 Task: Create a rule when the name of a card starts with text .
Action: Mouse moved to (1098, 92)
Screenshot: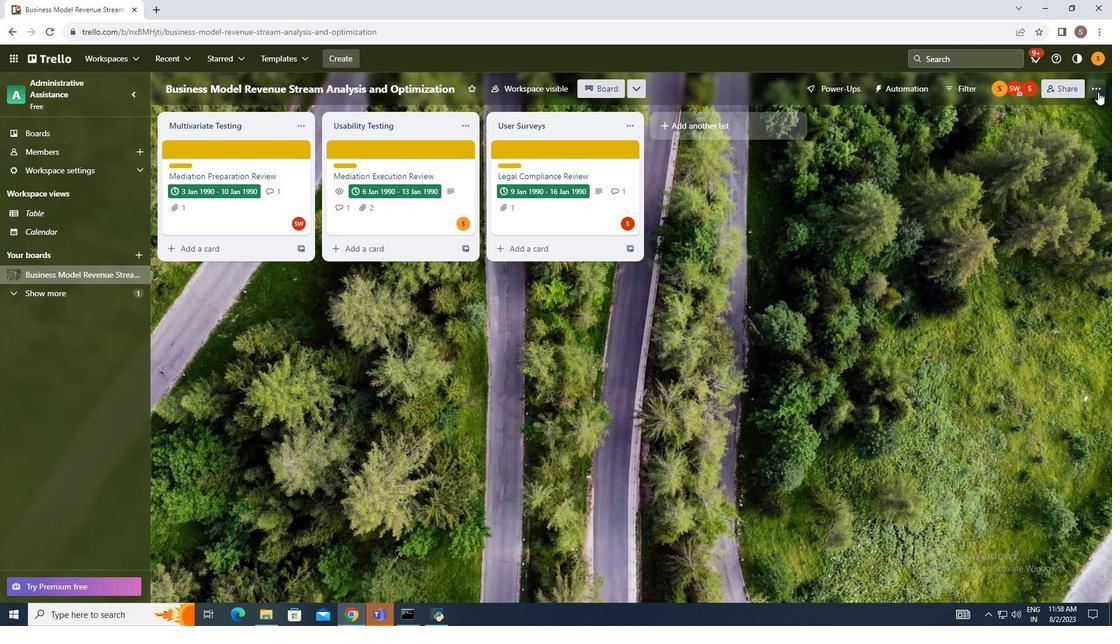 
Action: Mouse pressed left at (1098, 92)
Screenshot: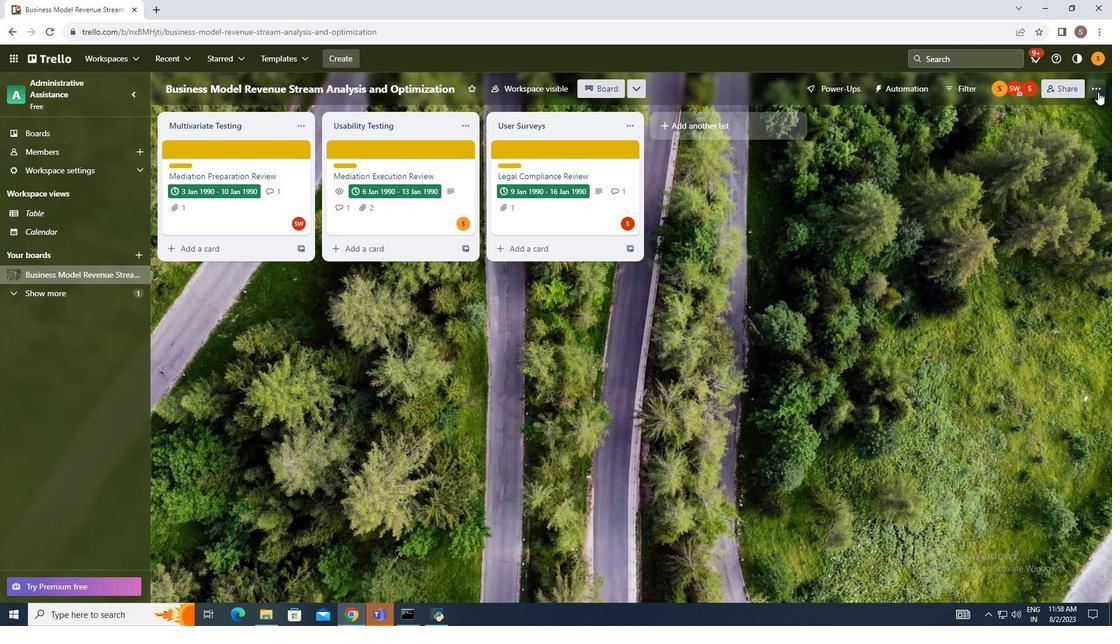 
Action: Mouse moved to (998, 245)
Screenshot: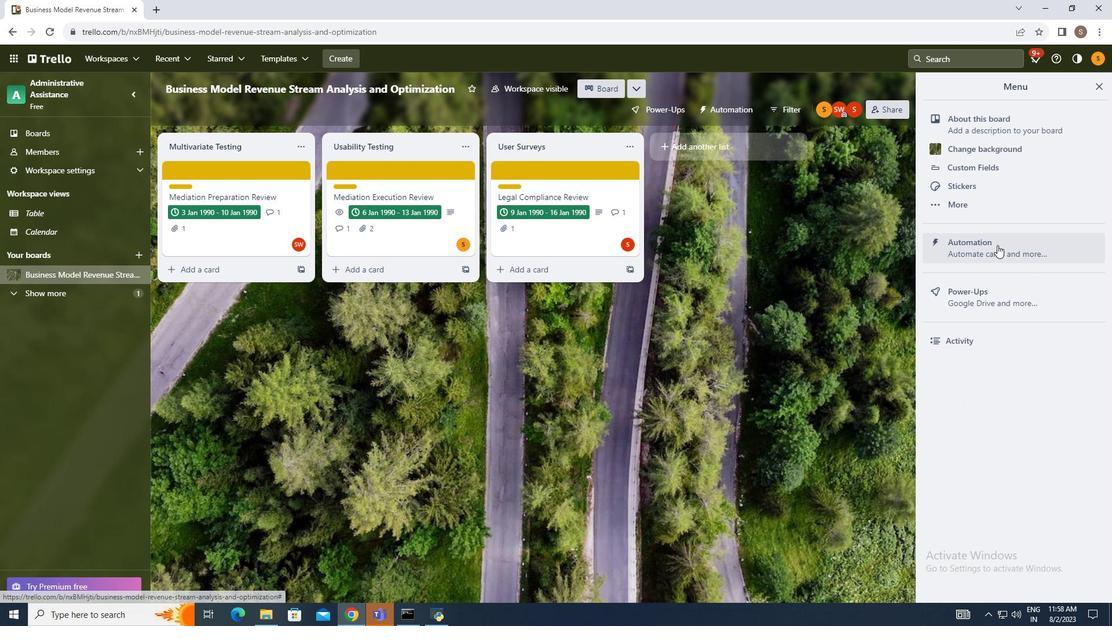 
Action: Mouse pressed left at (998, 245)
Screenshot: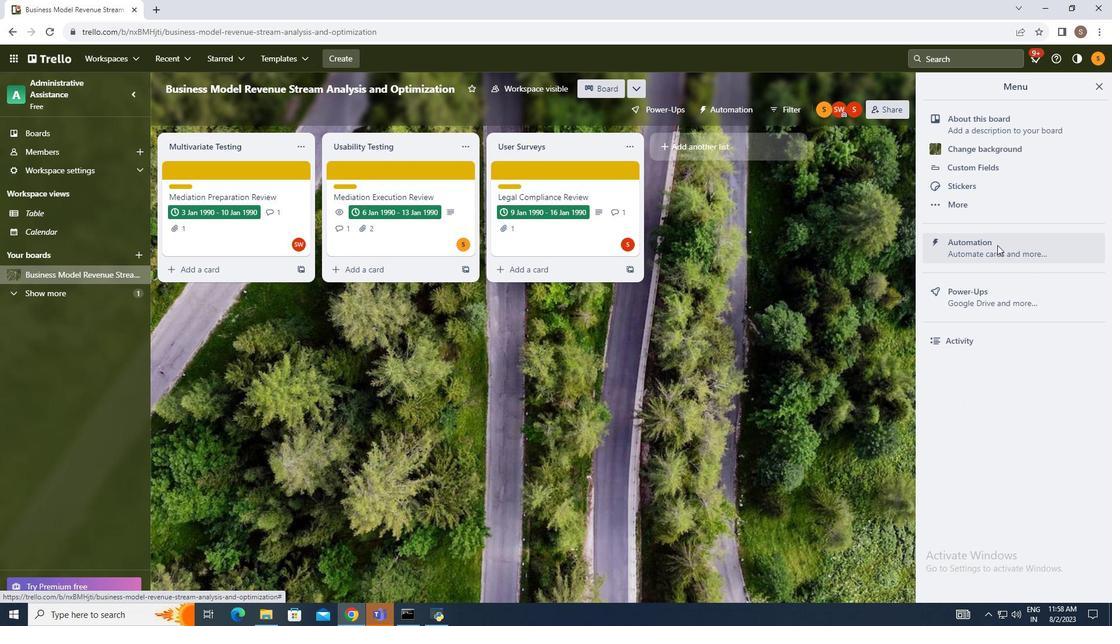 
Action: Mouse moved to (212, 207)
Screenshot: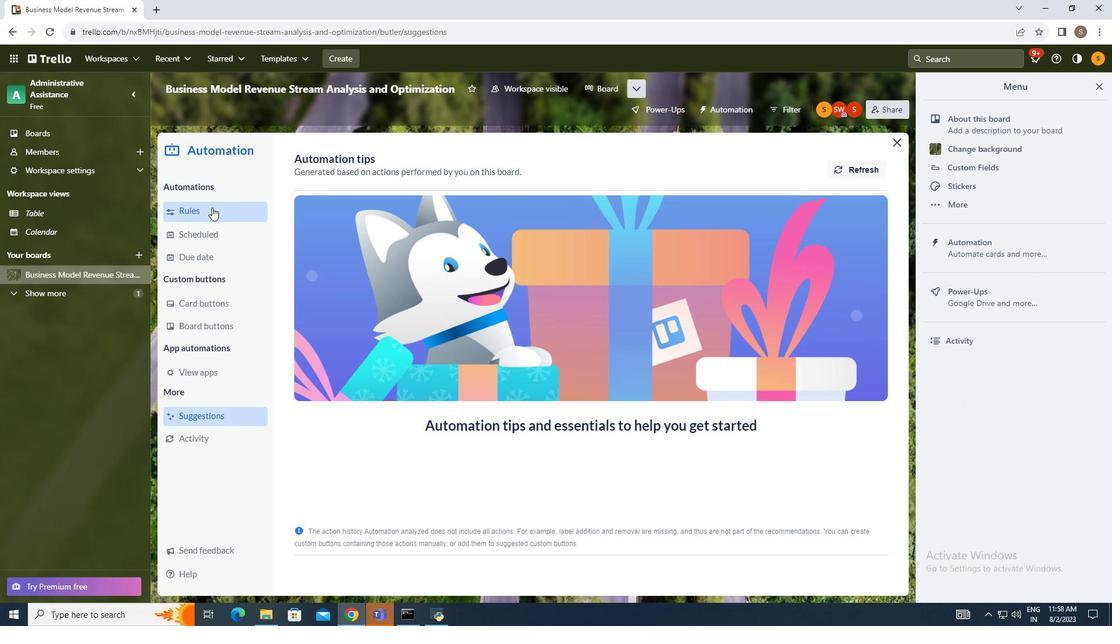 
Action: Mouse pressed left at (212, 207)
Screenshot: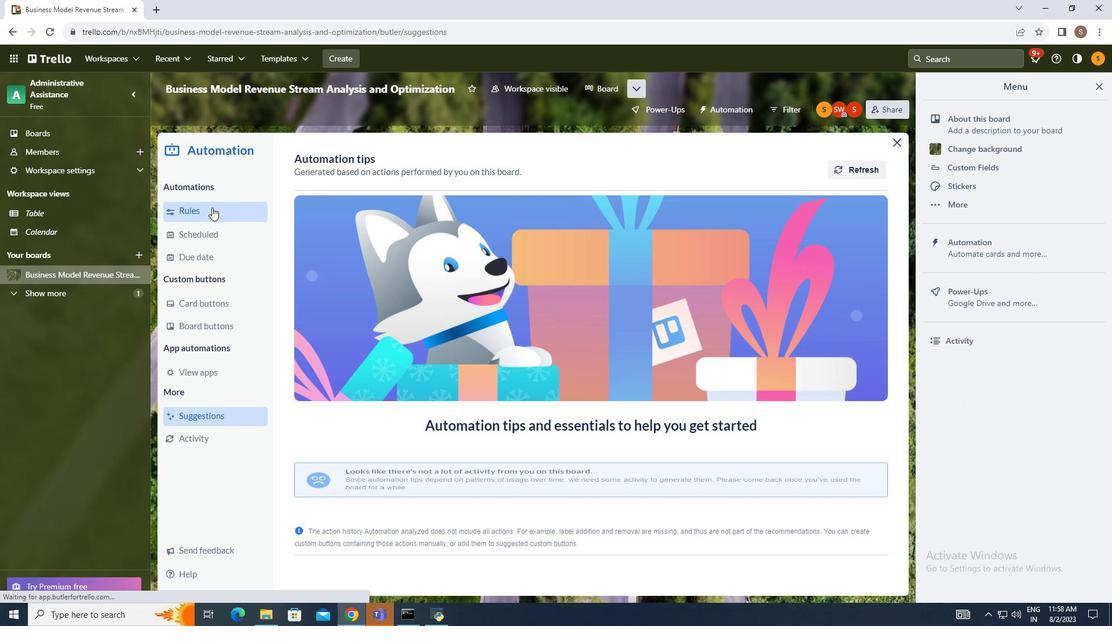 
Action: Mouse moved to (763, 163)
Screenshot: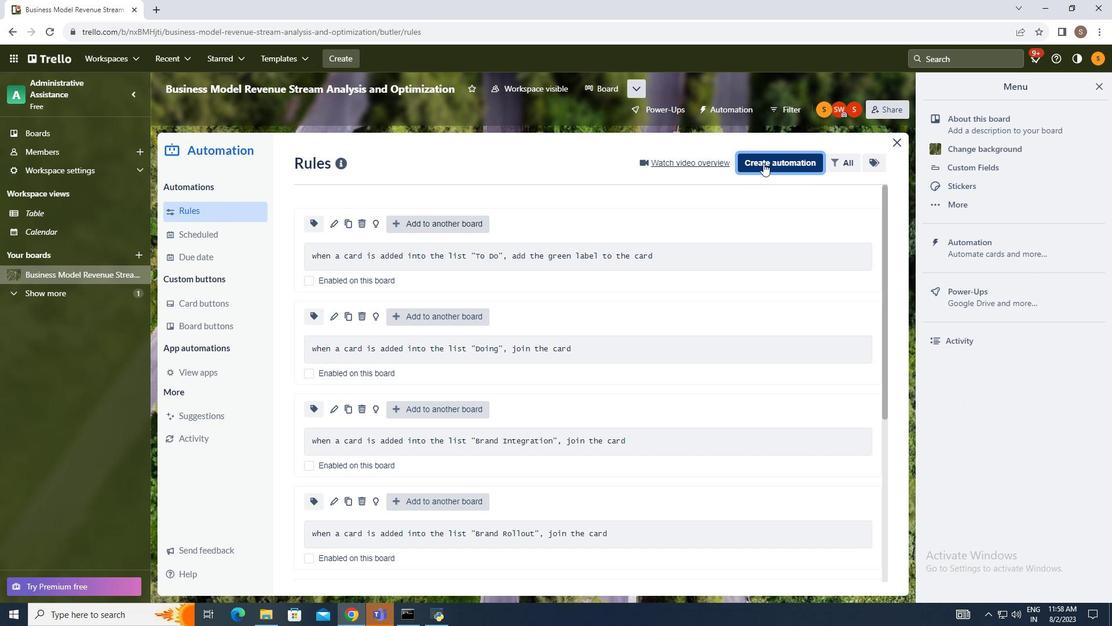 
Action: Mouse pressed left at (763, 163)
Screenshot: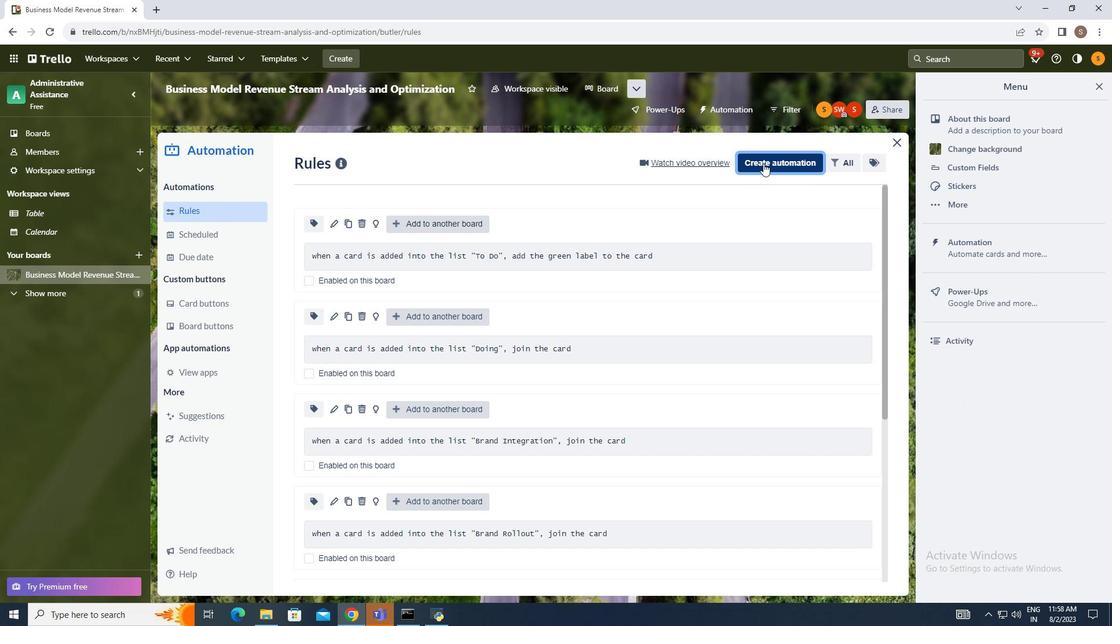 
Action: Mouse moved to (558, 269)
Screenshot: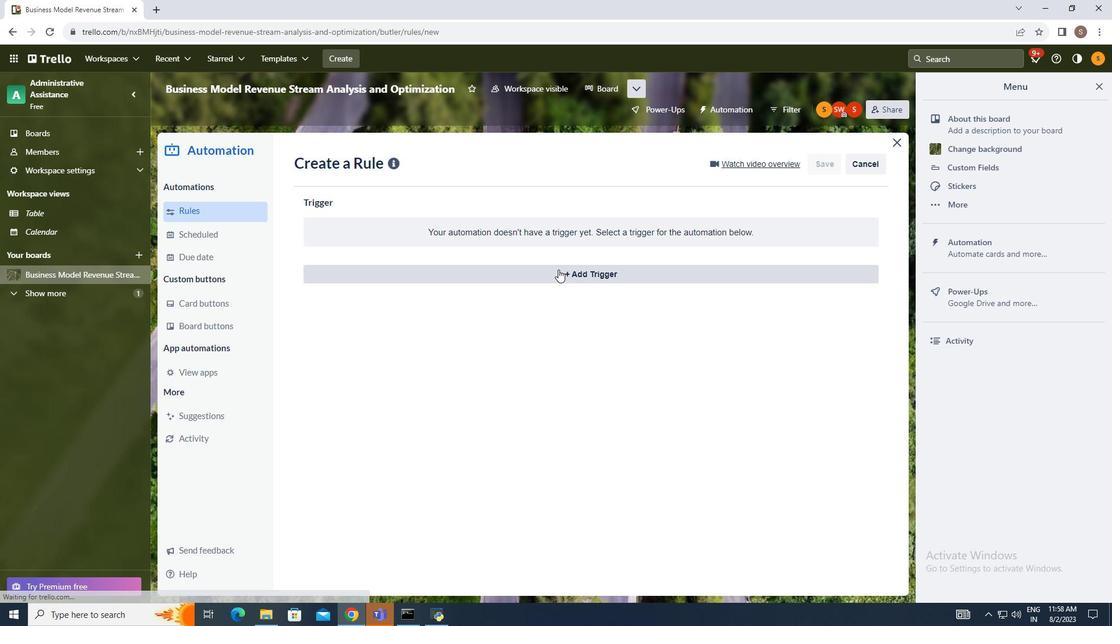 
Action: Mouse pressed left at (558, 269)
Screenshot: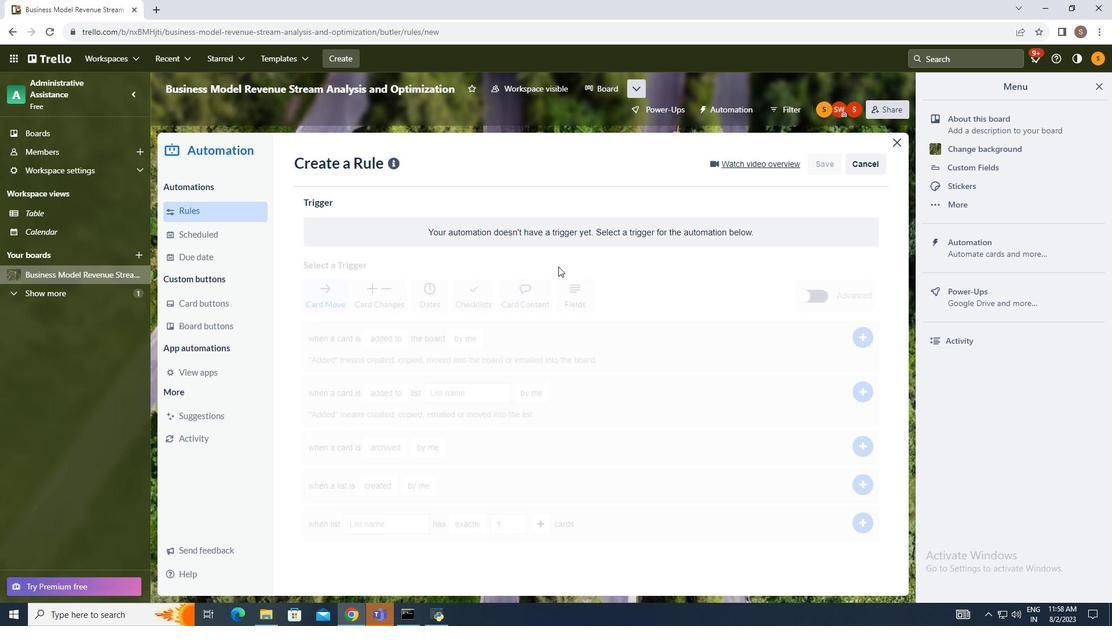 
Action: Mouse moved to (514, 317)
Screenshot: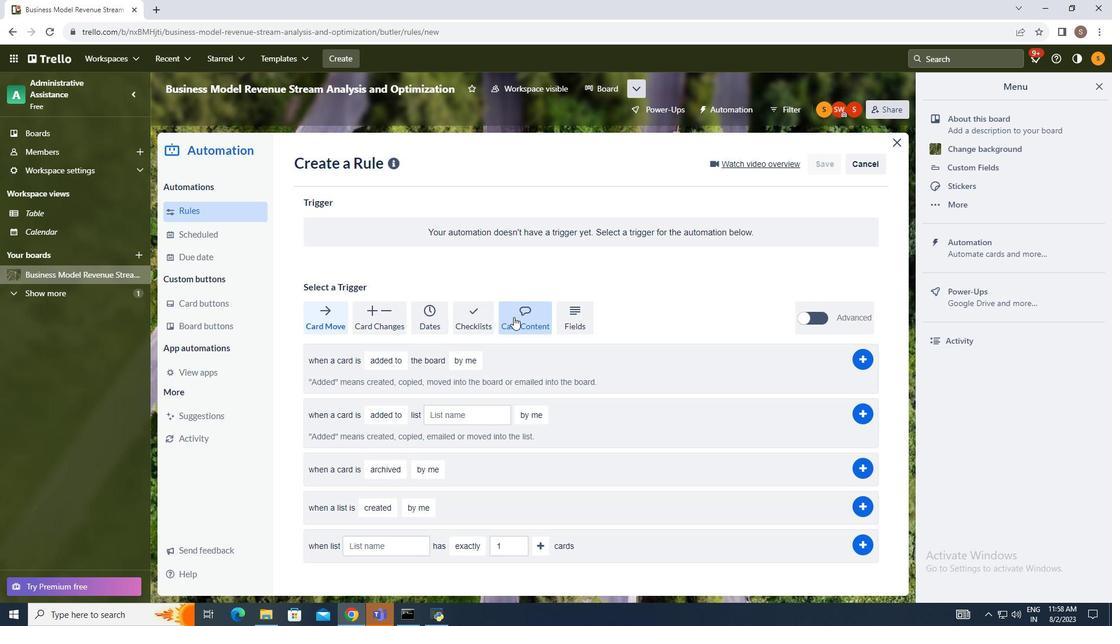 
Action: Mouse pressed left at (514, 317)
Screenshot: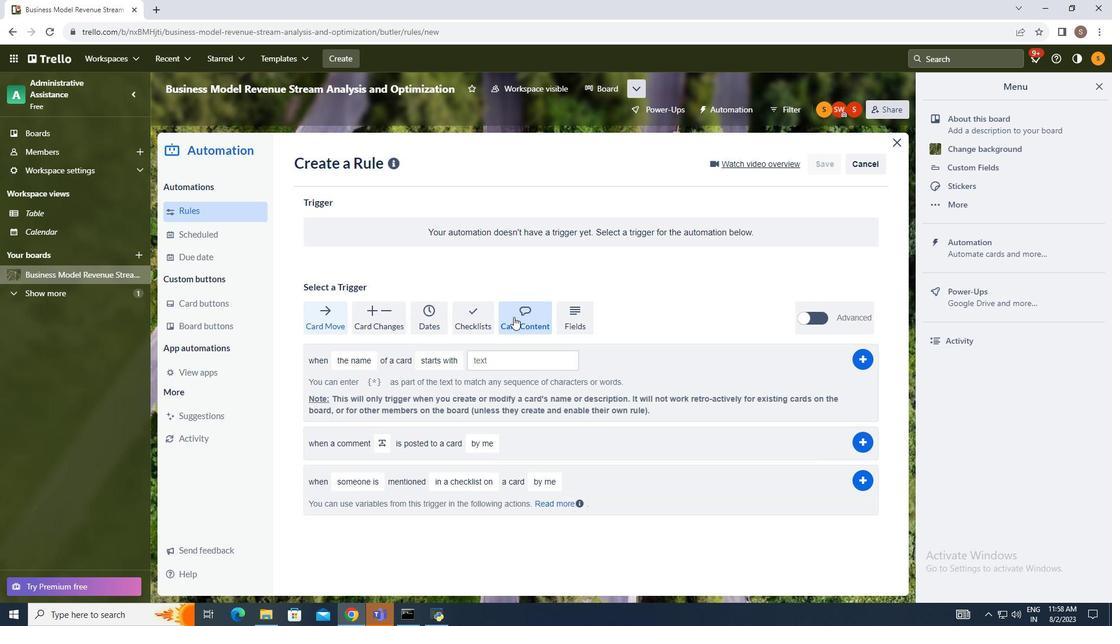 
Action: Mouse moved to (342, 361)
Screenshot: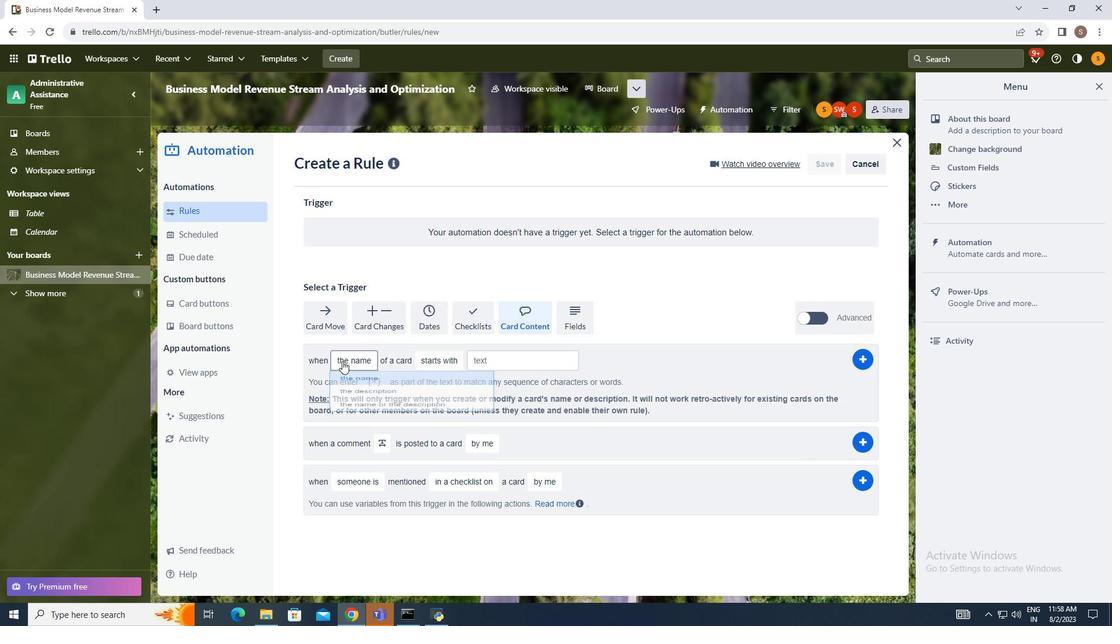
Action: Mouse pressed left at (342, 361)
Screenshot: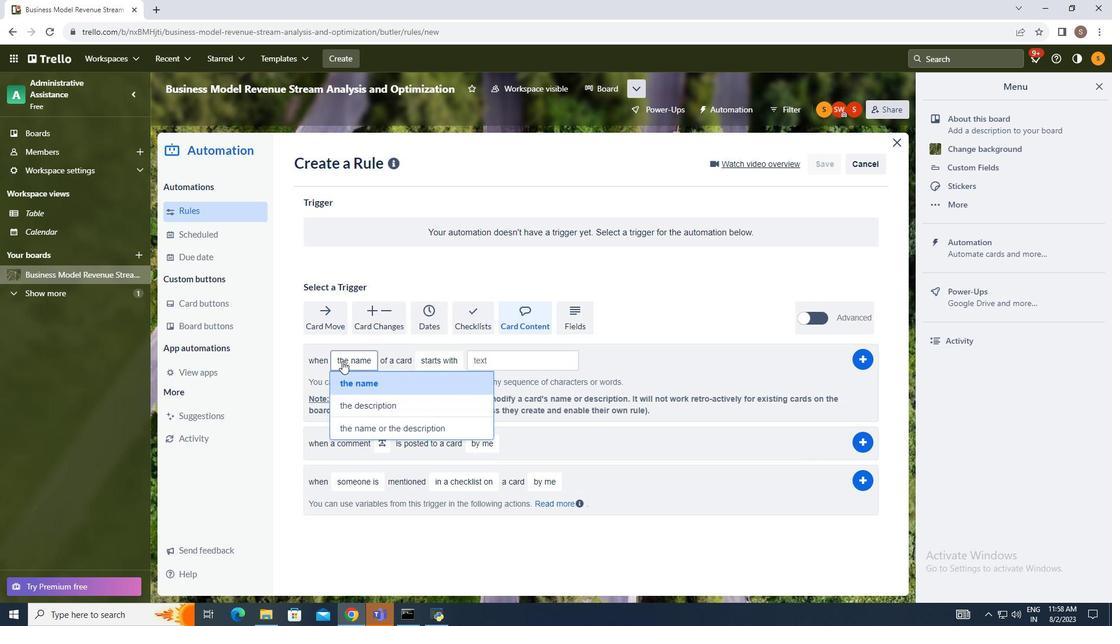 
Action: Mouse moved to (356, 379)
Screenshot: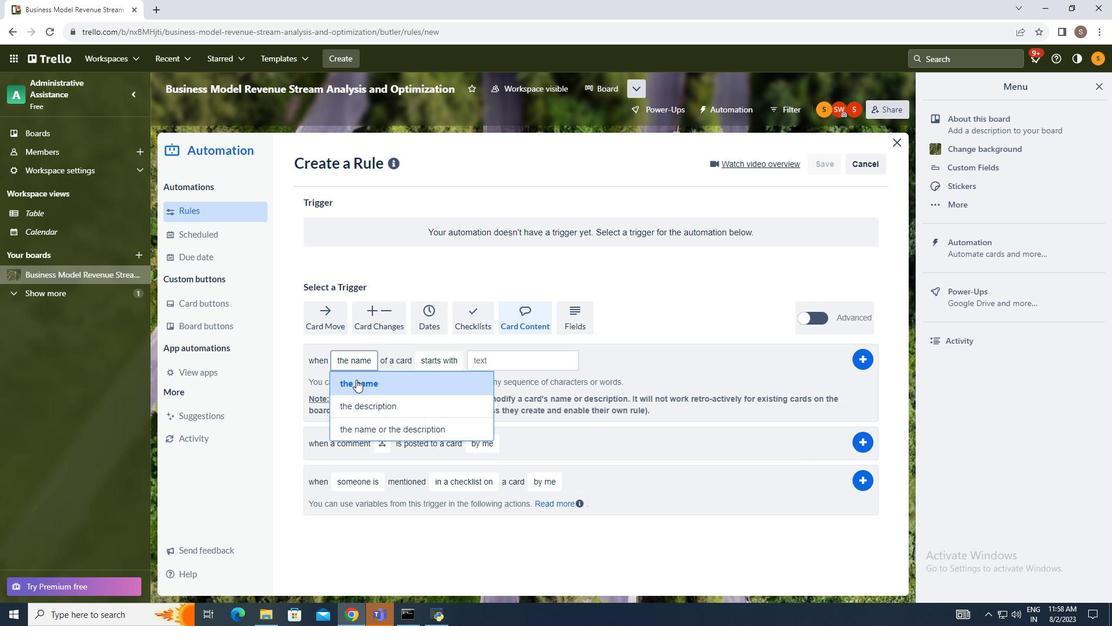 
Action: Mouse pressed left at (356, 379)
Screenshot: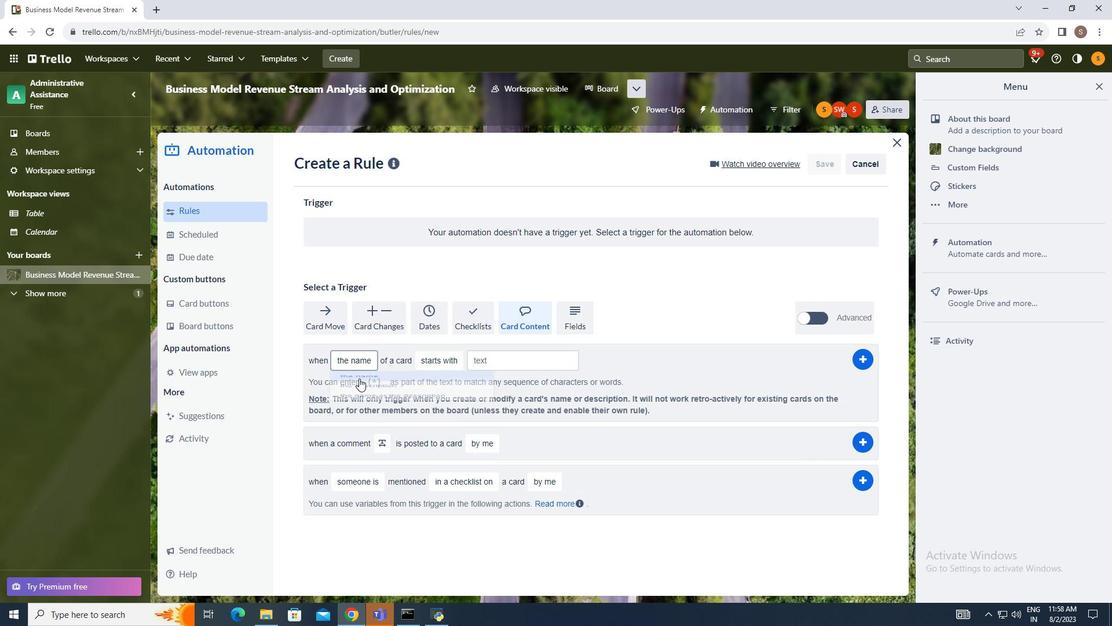 
Action: Mouse moved to (456, 358)
Screenshot: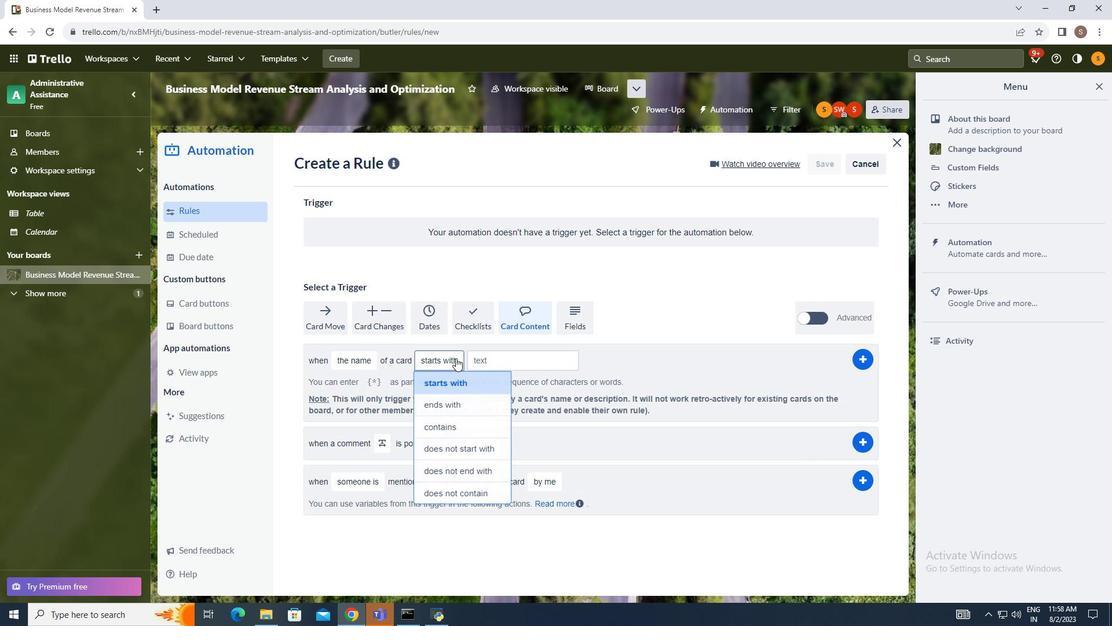 
Action: Mouse pressed left at (456, 358)
Screenshot: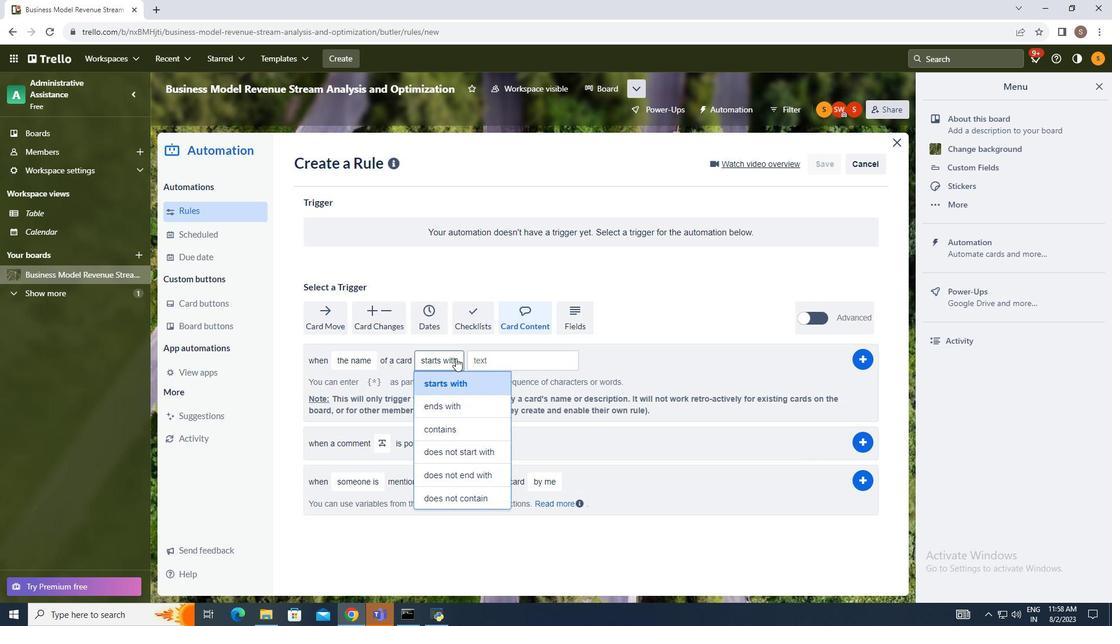 
Action: Mouse moved to (453, 379)
Screenshot: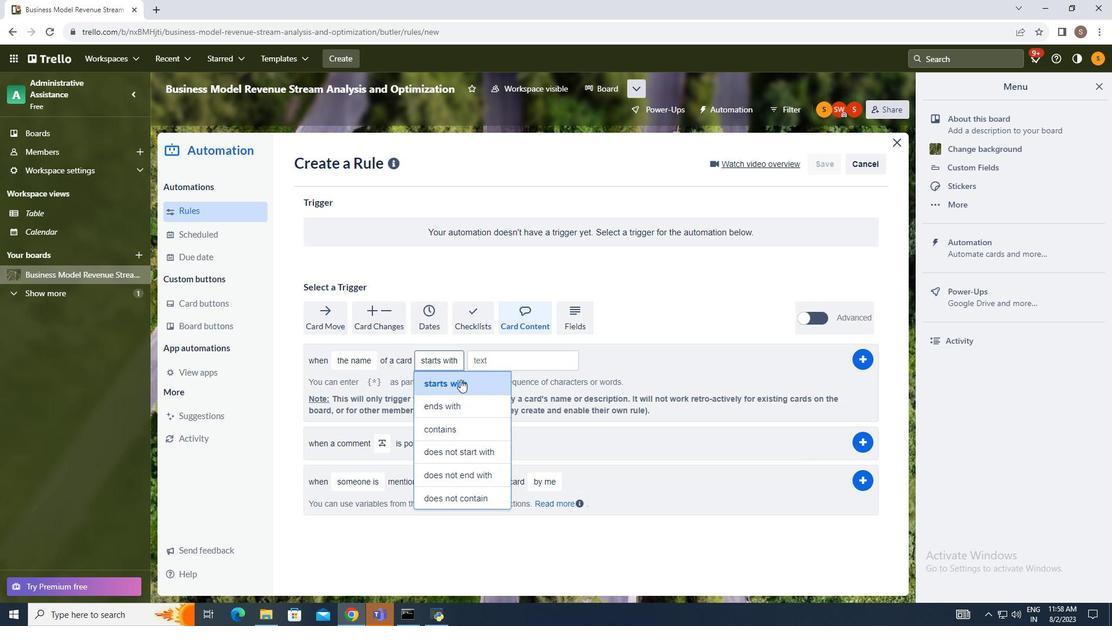 
Action: Mouse pressed left at (453, 379)
Screenshot: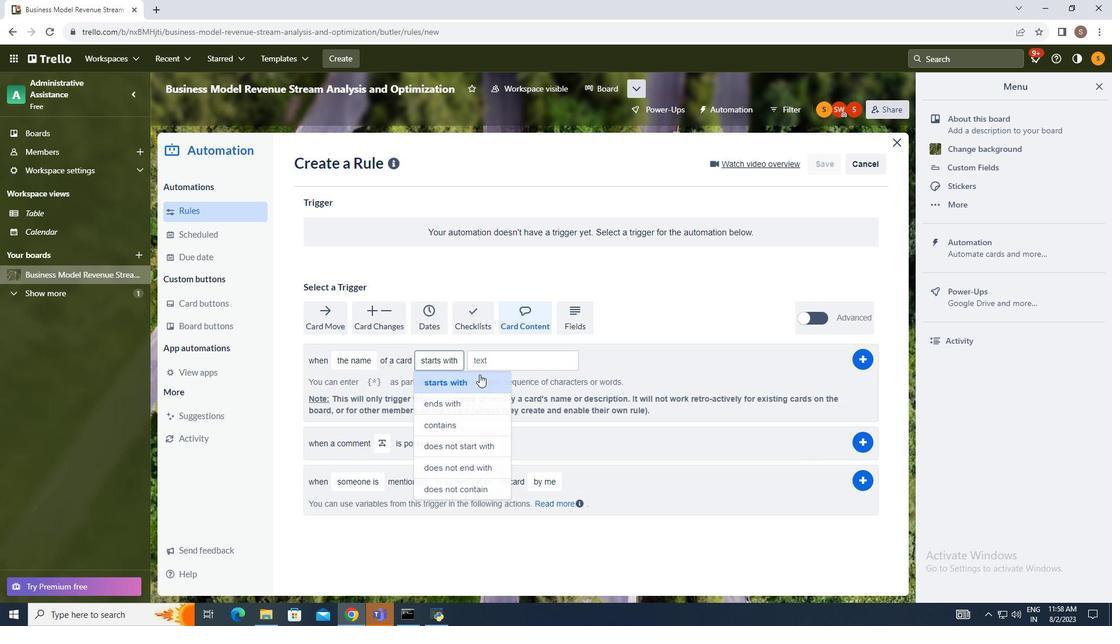 
Action: Mouse moved to (495, 362)
Screenshot: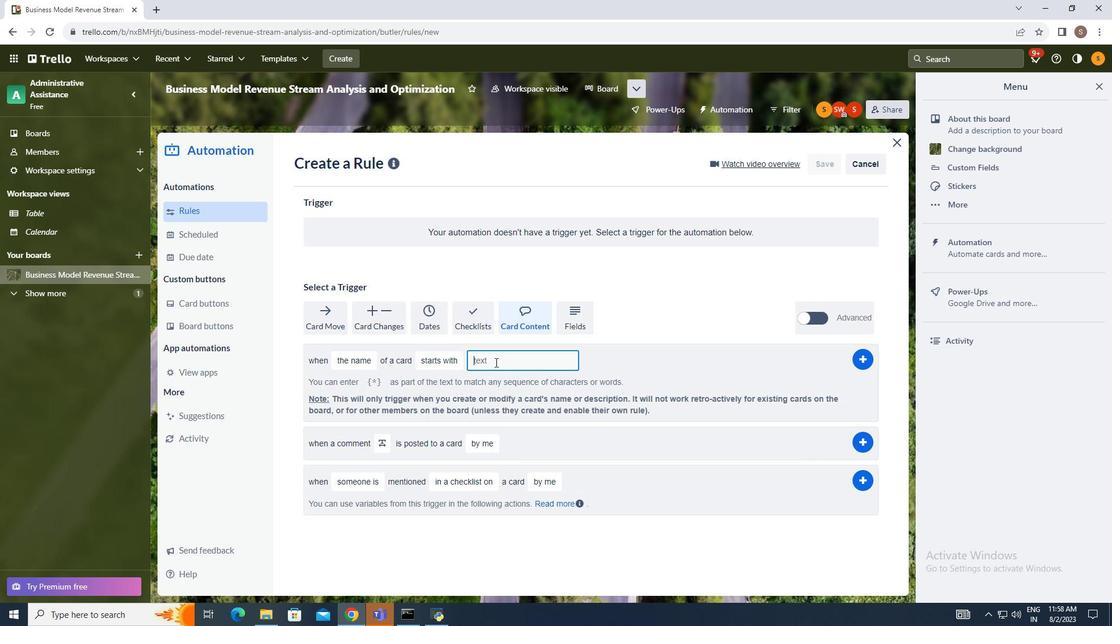 
Action: Mouse pressed left at (495, 362)
Screenshot: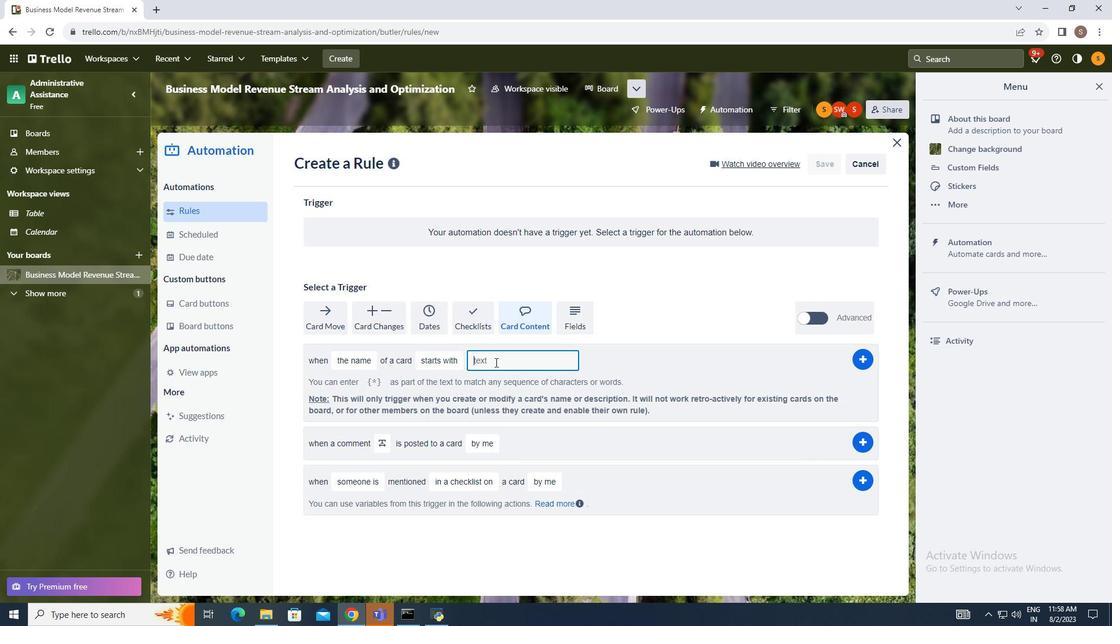 
Action: Key pressed text
Screenshot: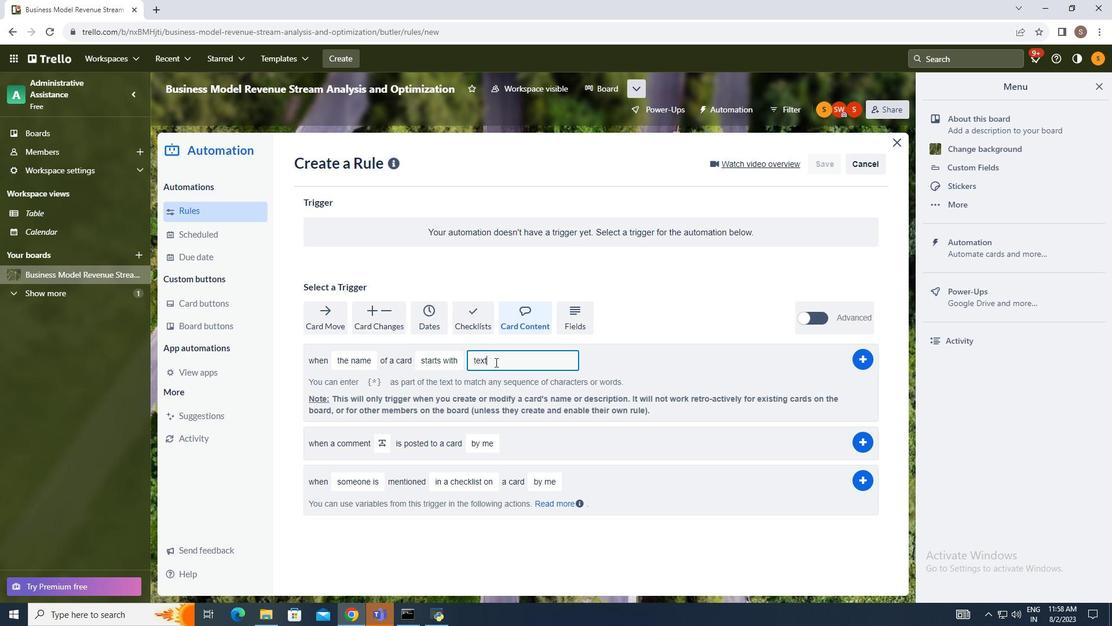 
Action: Mouse moved to (863, 356)
Screenshot: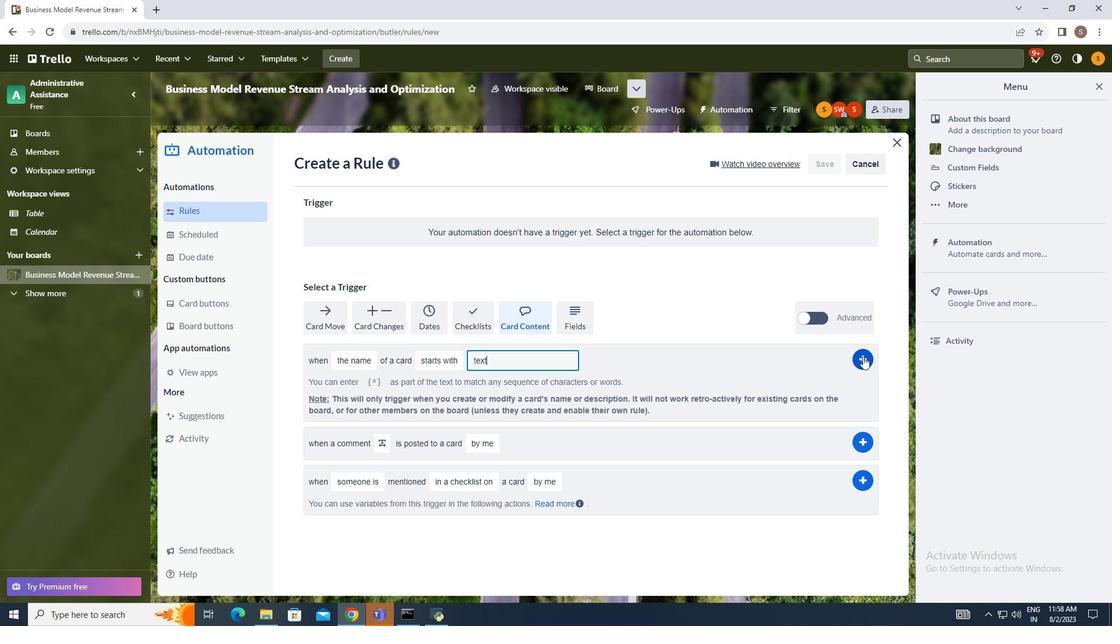 
Action: Mouse pressed left at (863, 356)
Screenshot: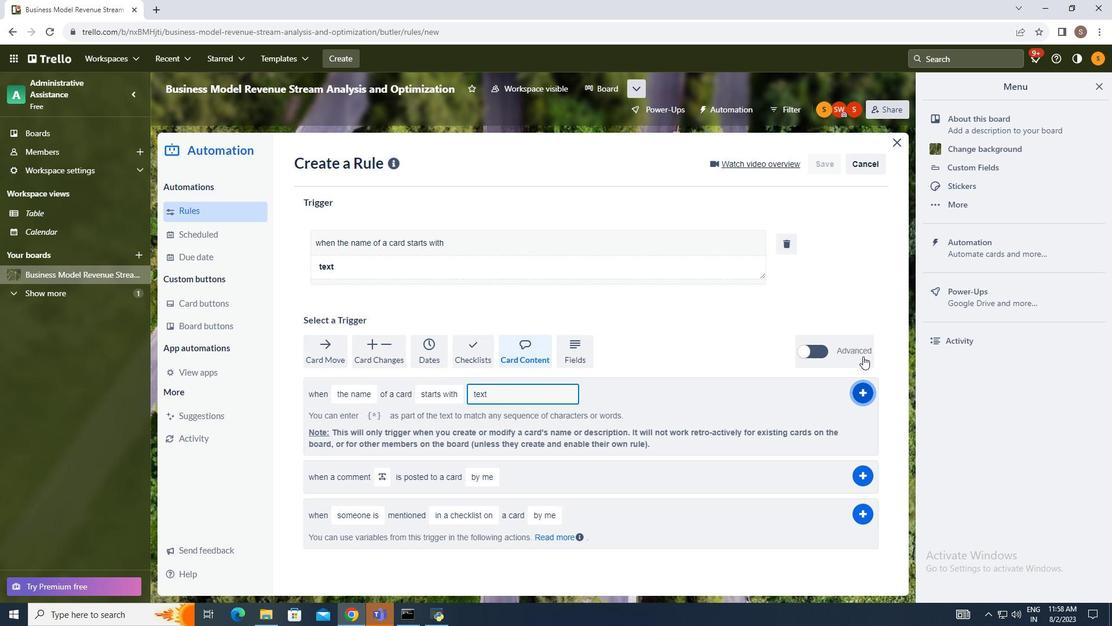 
Action: Mouse moved to (796, 330)
Screenshot: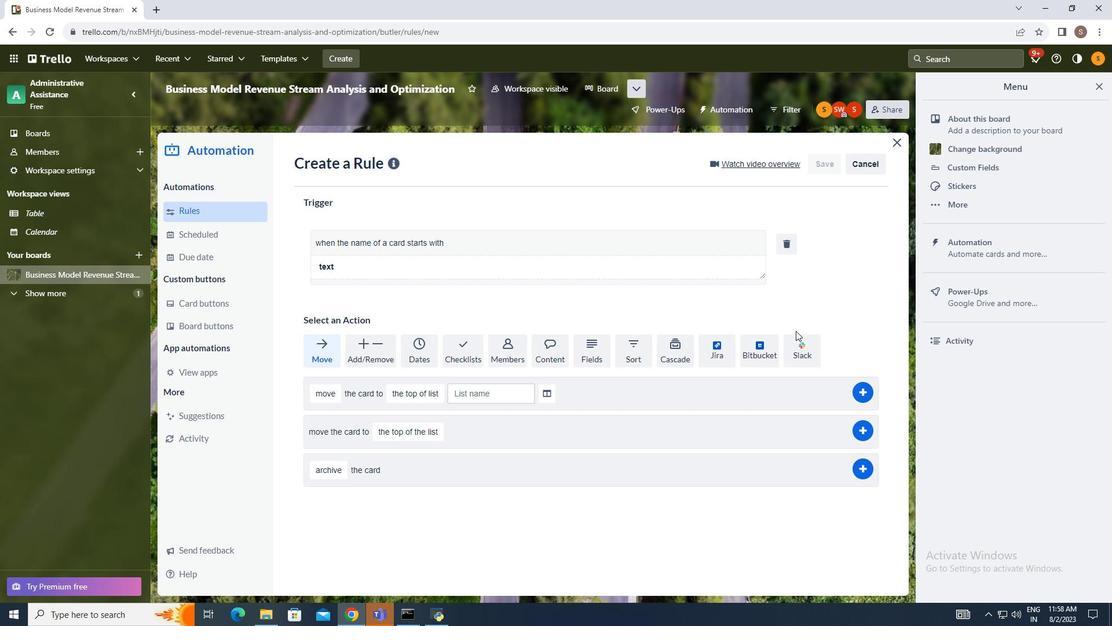 
